 Task: Create a due date automation trigger when advanced on, 2 working days before a card is due add fields without custom field "Resume" set to a date between 1 and 7 days from now is due at 11:00 AM.
Action: Mouse moved to (935, 76)
Screenshot: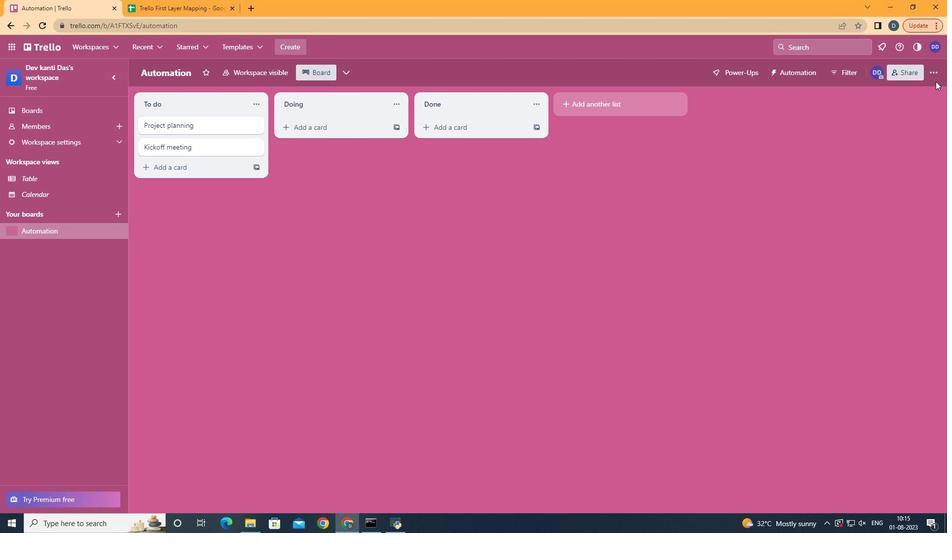 
Action: Mouse pressed left at (935, 76)
Screenshot: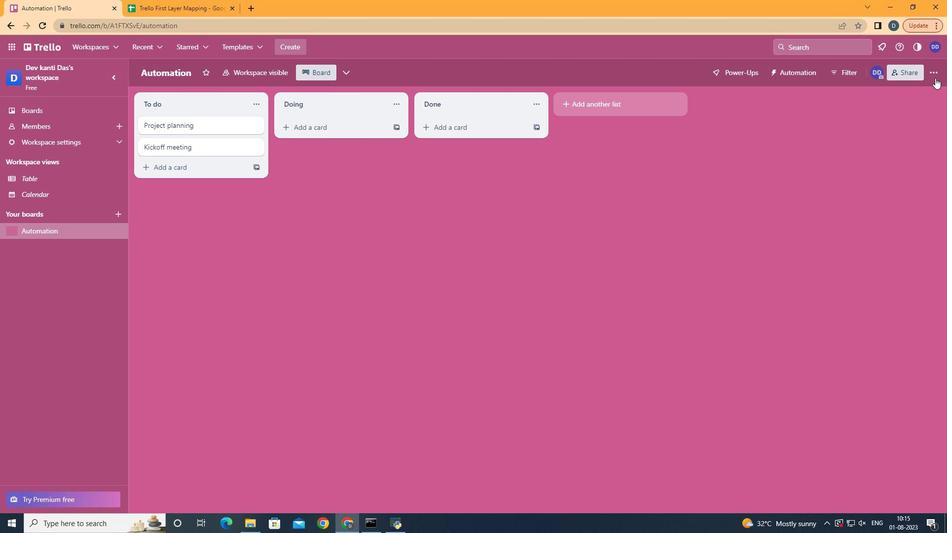 
Action: Mouse moved to (880, 201)
Screenshot: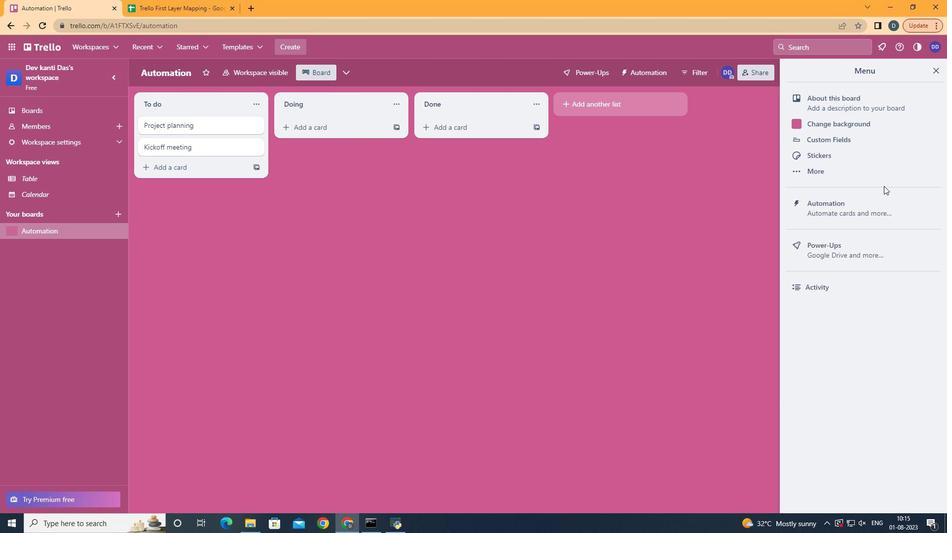
Action: Mouse pressed left at (880, 201)
Screenshot: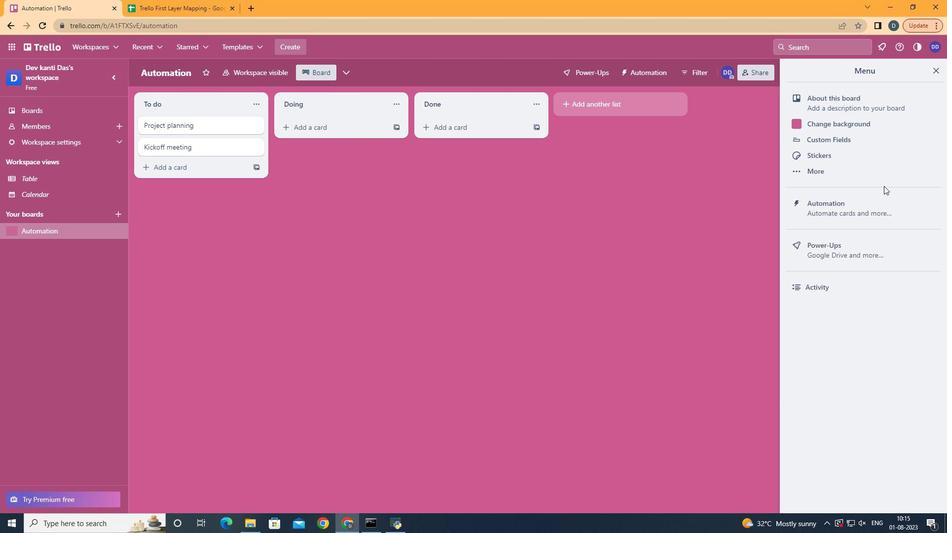 
Action: Mouse moved to (170, 198)
Screenshot: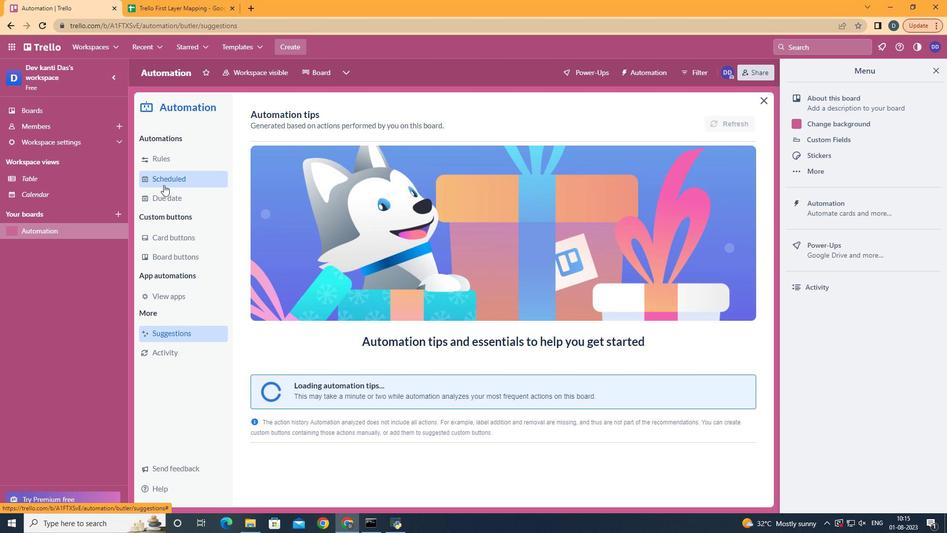 
Action: Mouse pressed left at (170, 198)
Screenshot: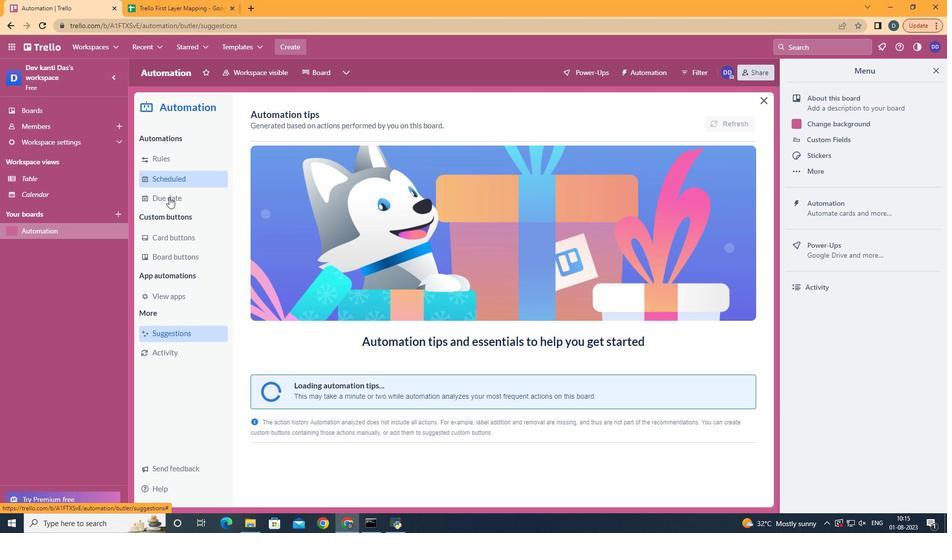
Action: Mouse moved to (690, 122)
Screenshot: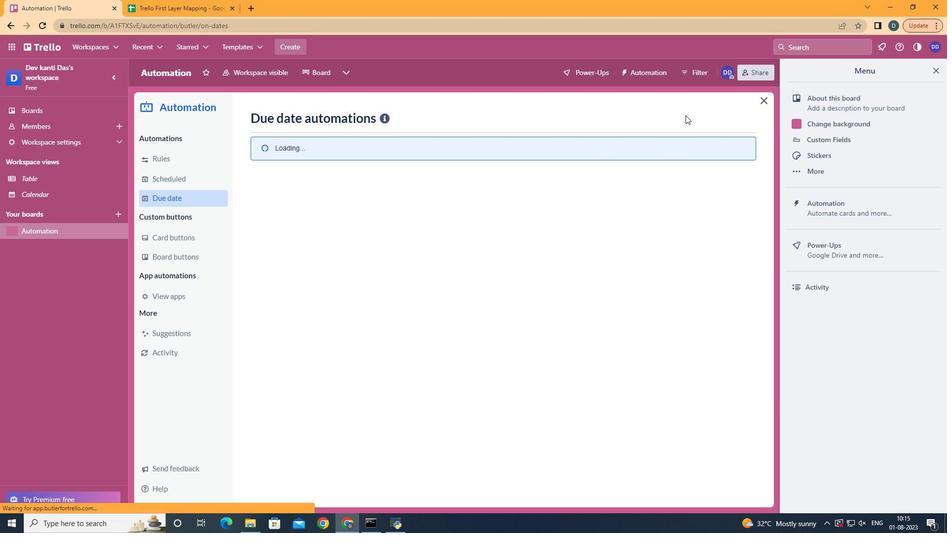 
Action: Mouse pressed left at (690, 122)
Screenshot: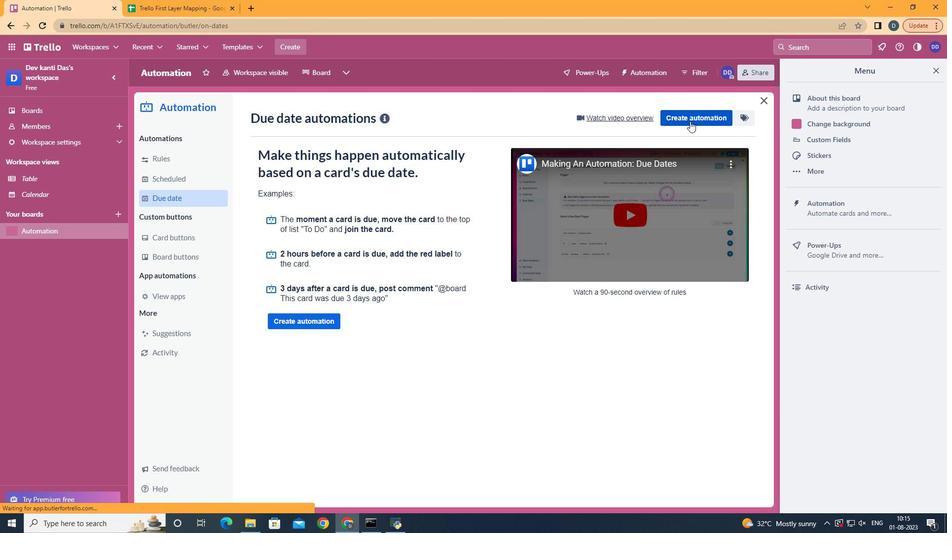 
Action: Mouse moved to (535, 219)
Screenshot: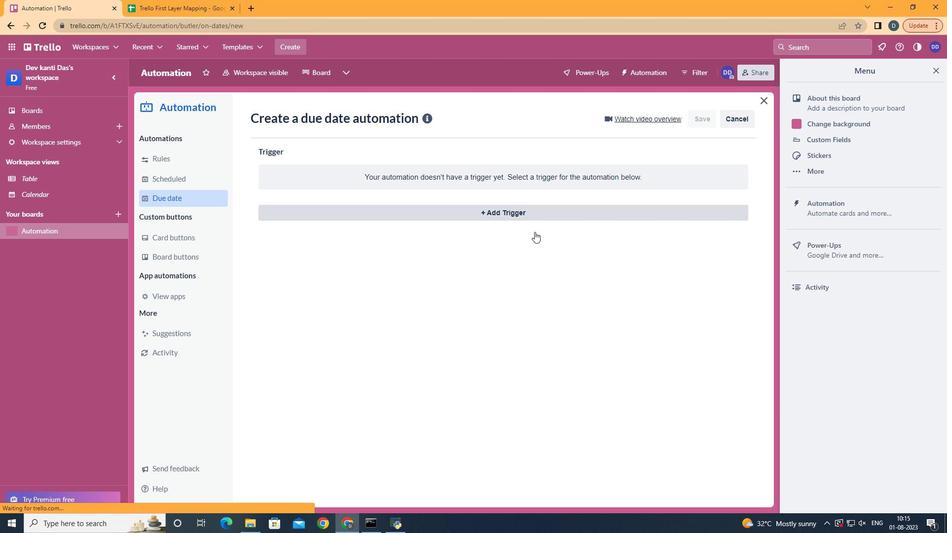 
Action: Mouse pressed left at (535, 219)
Screenshot: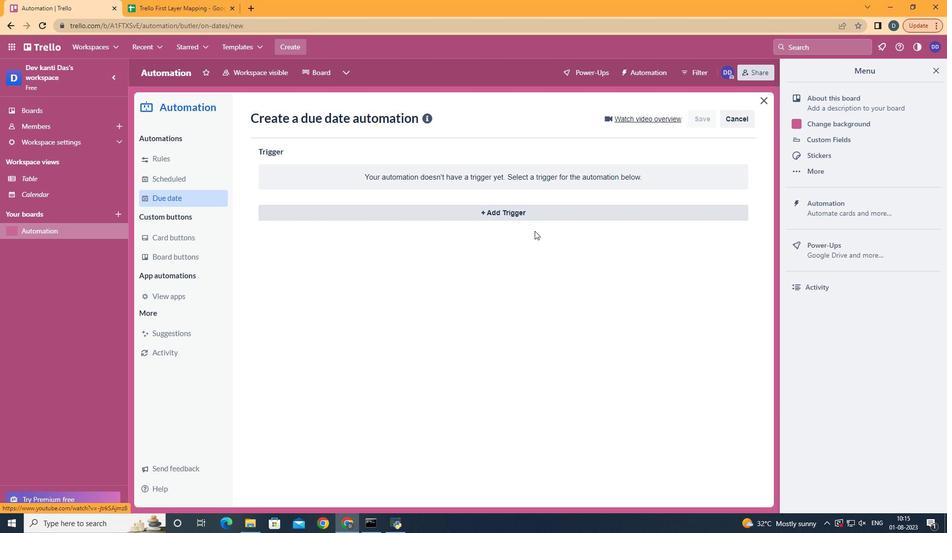 
Action: Mouse moved to (324, 400)
Screenshot: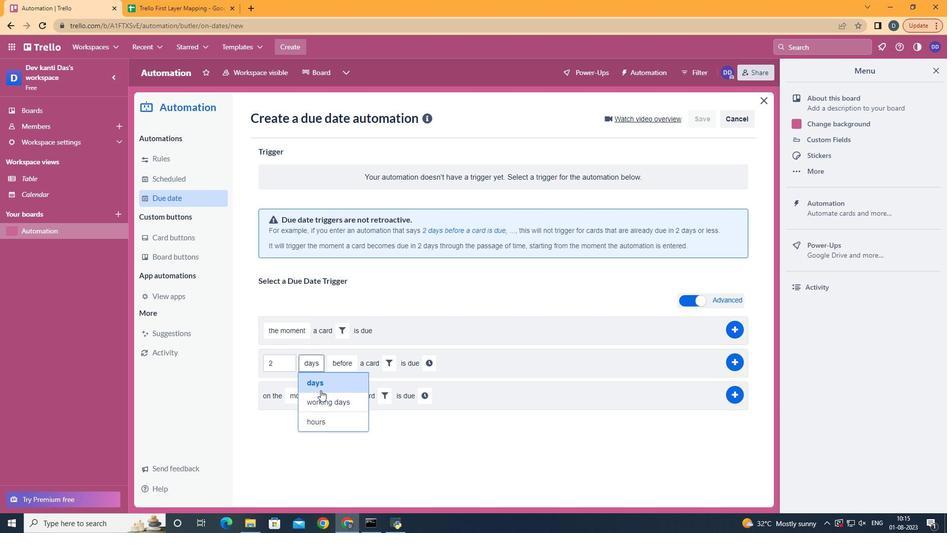 
Action: Mouse pressed left at (324, 400)
Screenshot: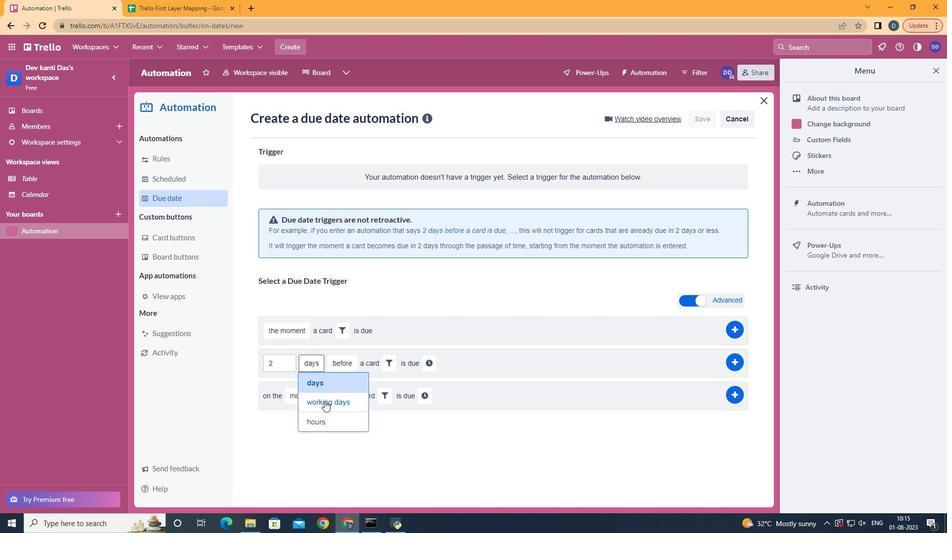 
Action: Mouse moved to (411, 368)
Screenshot: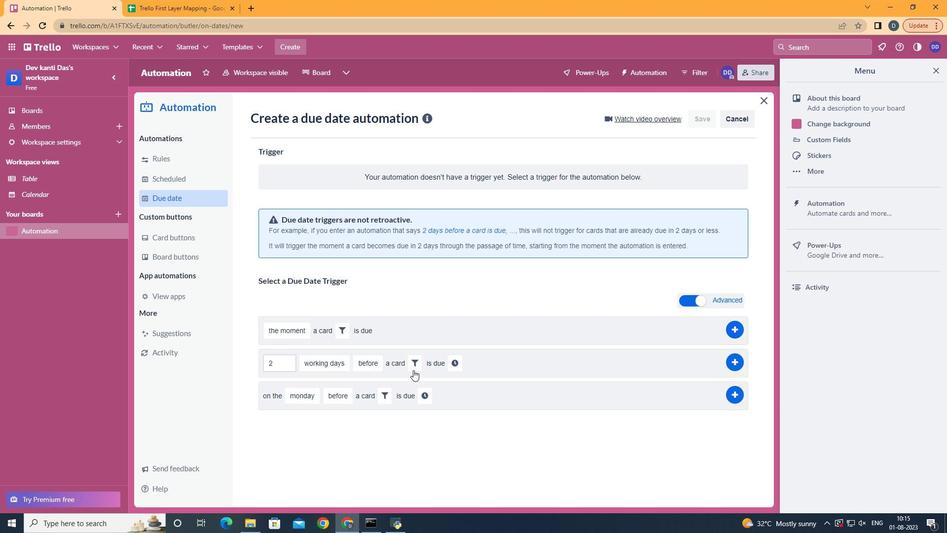 
Action: Mouse pressed left at (411, 368)
Screenshot: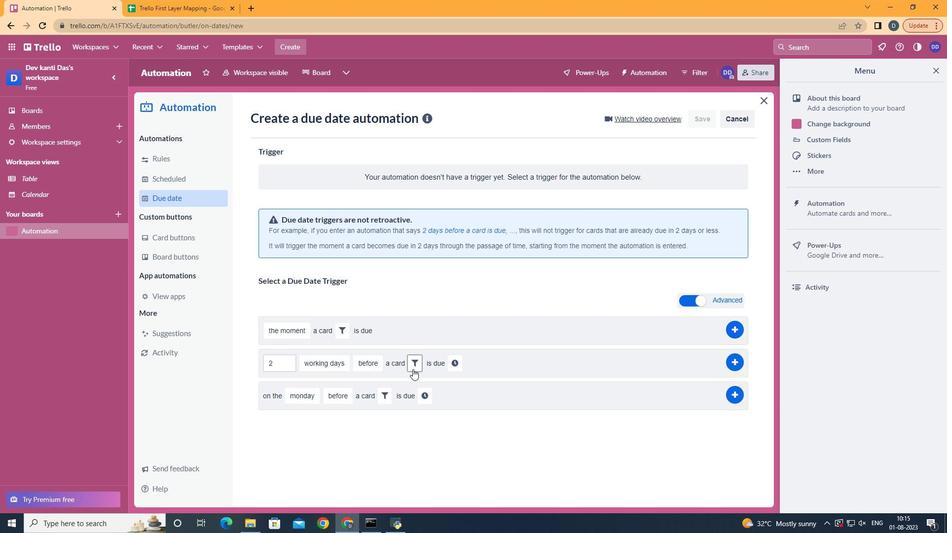 
Action: Mouse moved to (583, 400)
Screenshot: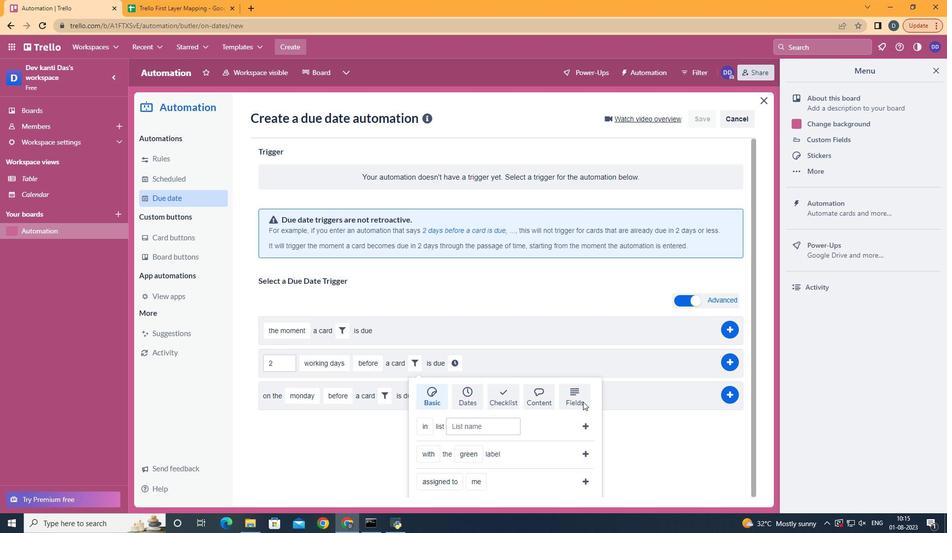 
Action: Mouse pressed left at (583, 400)
Screenshot: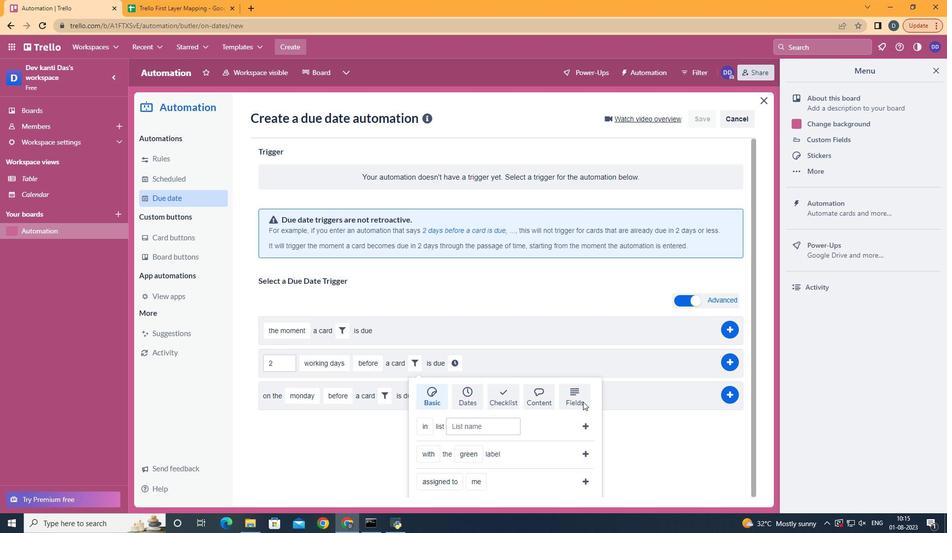 
Action: Mouse moved to (583, 398)
Screenshot: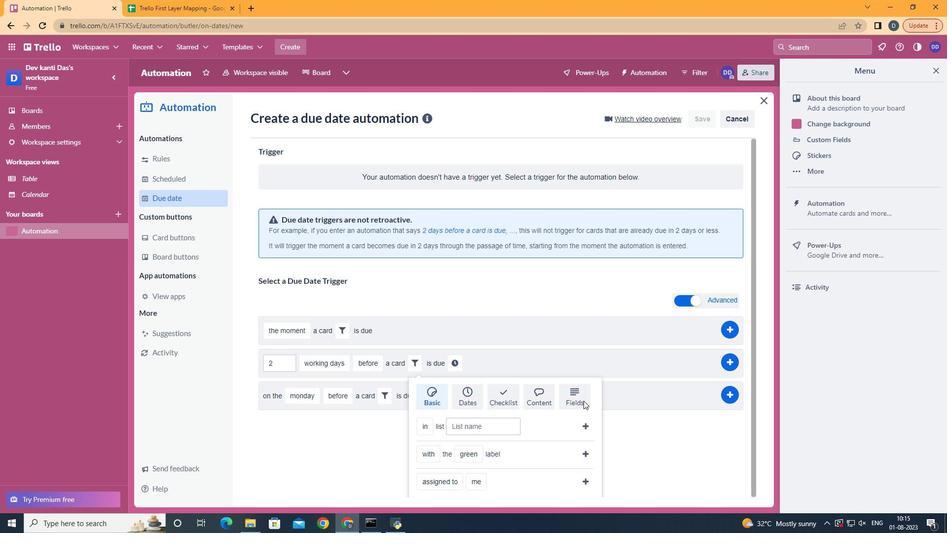 
Action: Mouse scrolled (583, 398) with delta (0, 0)
Screenshot: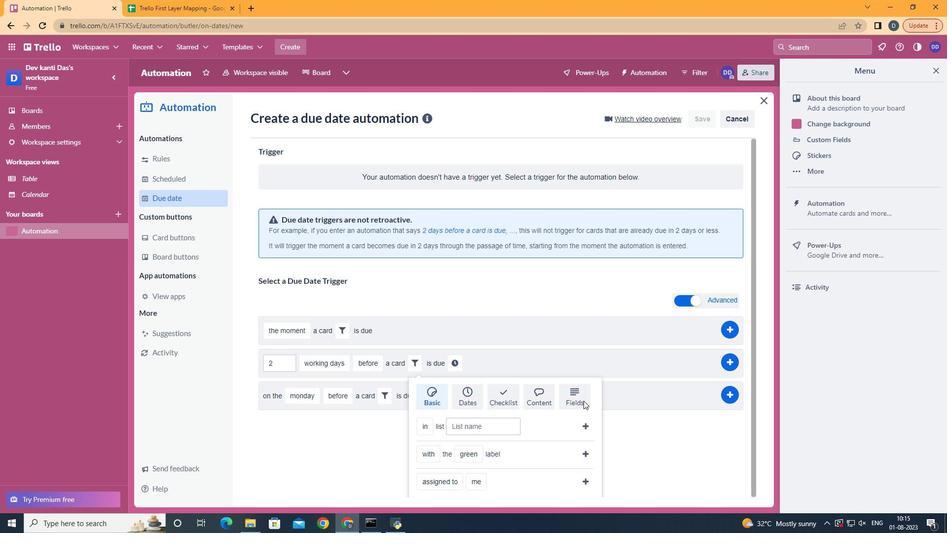 
Action: Mouse scrolled (583, 398) with delta (0, 0)
Screenshot: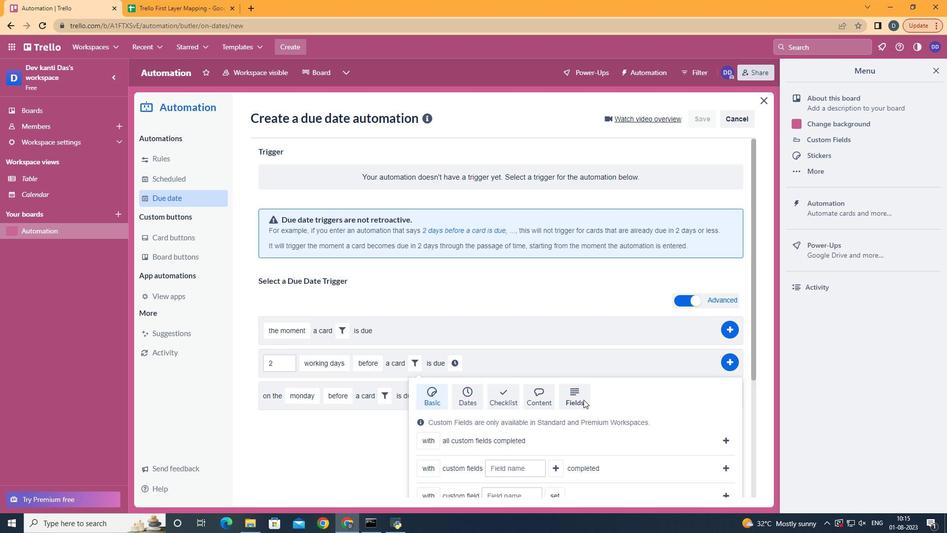 
Action: Mouse scrolled (583, 398) with delta (0, 0)
Screenshot: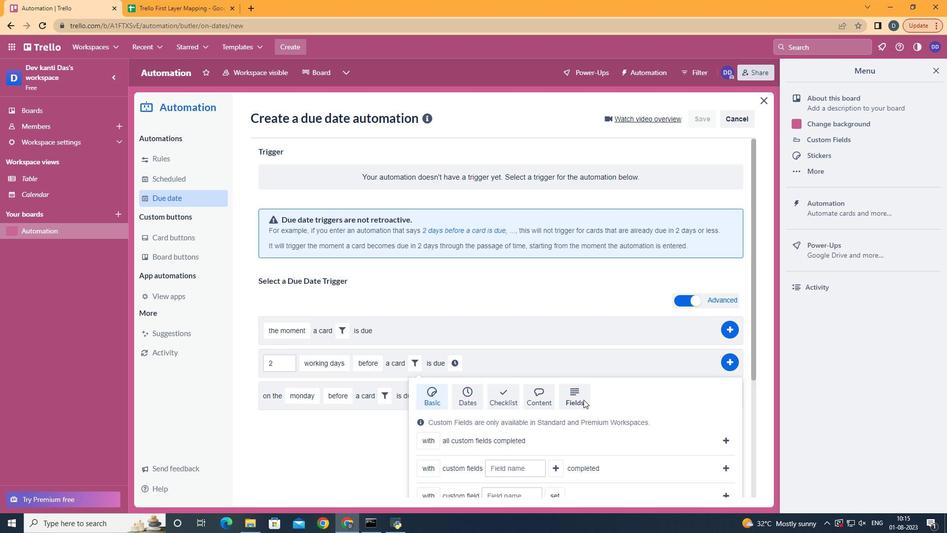 
Action: Mouse scrolled (583, 398) with delta (0, 0)
Screenshot: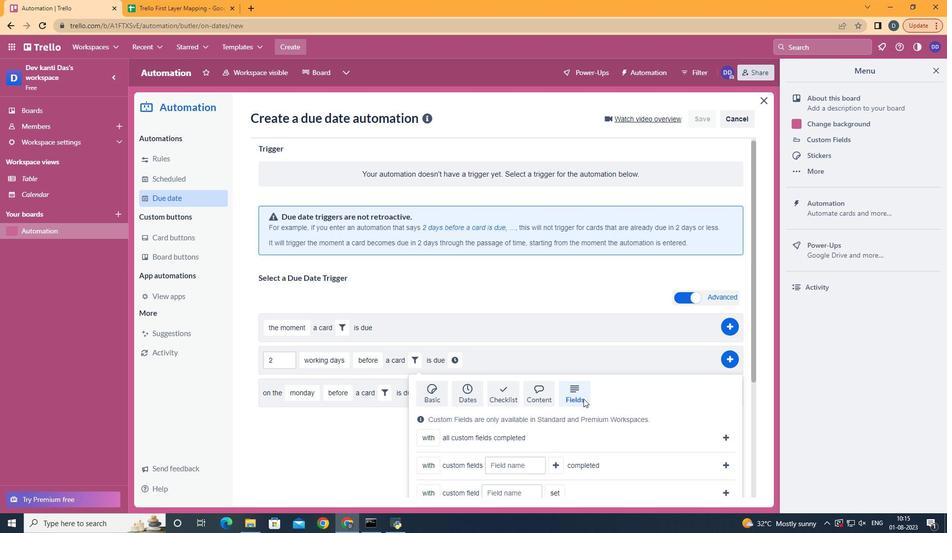 
Action: Mouse scrolled (583, 398) with delta (0, 0)
Screenshot: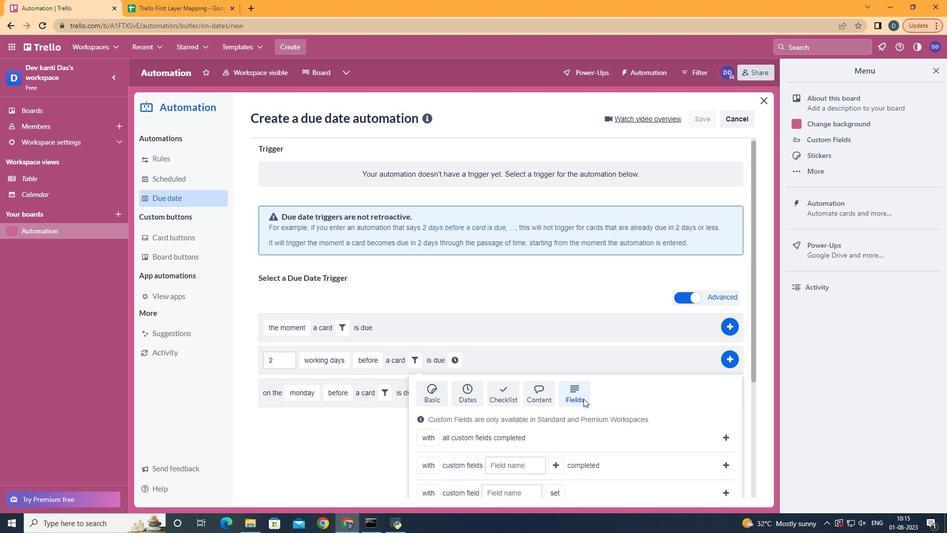 
Action: Mouse scrolled (583, 398) with delta (0, 0)
Screenshot: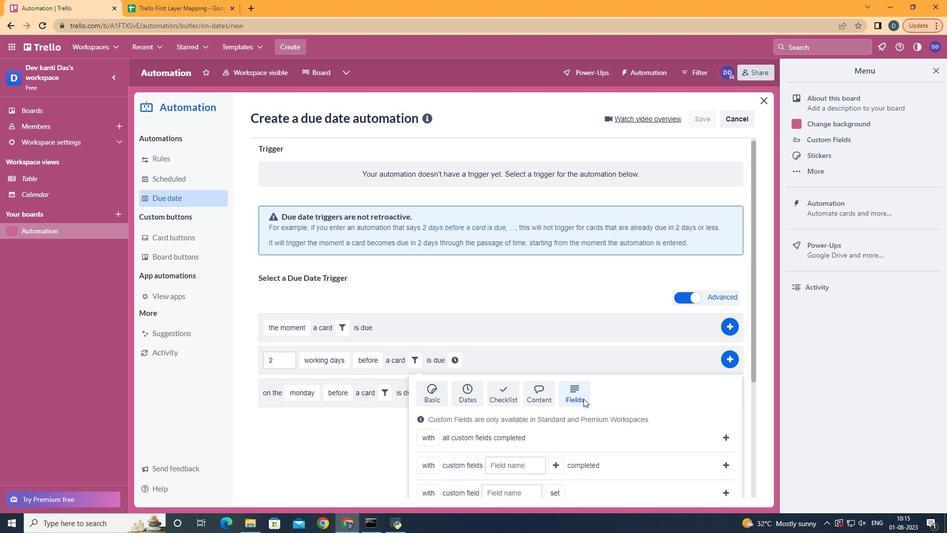 
Action: Mouse moved to (446, 444)
Screenshot: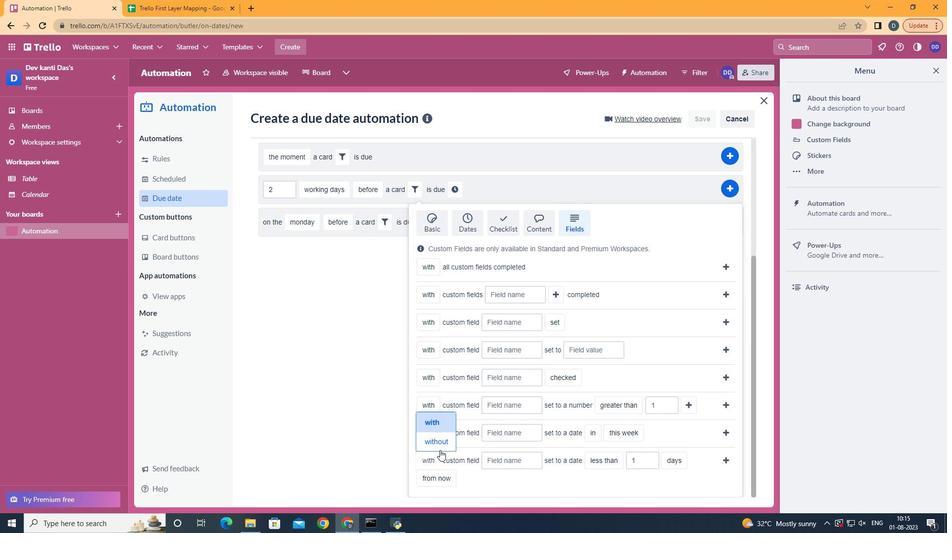 
Action: Mouse pressed left at (446, 444)
Screenshot: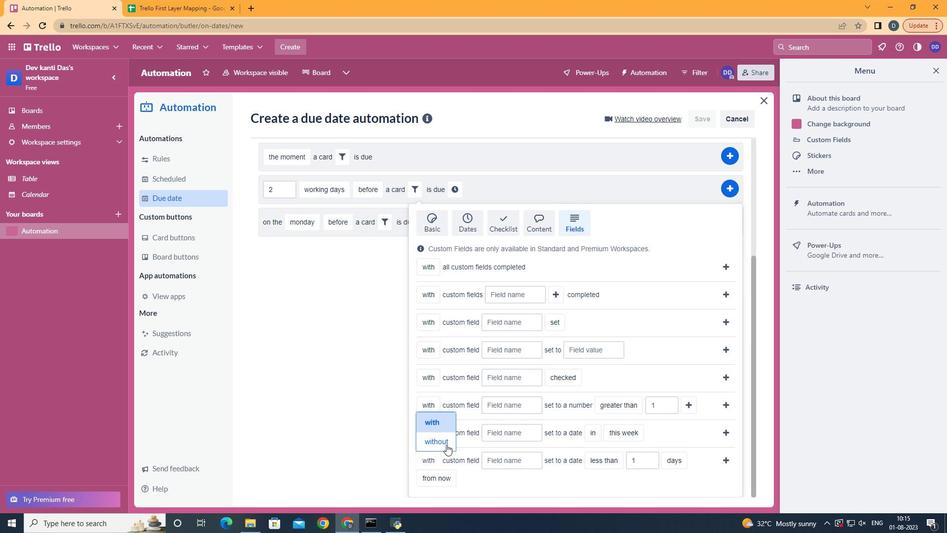 
Action: Mouse moved to (519, 464)
Screenshot: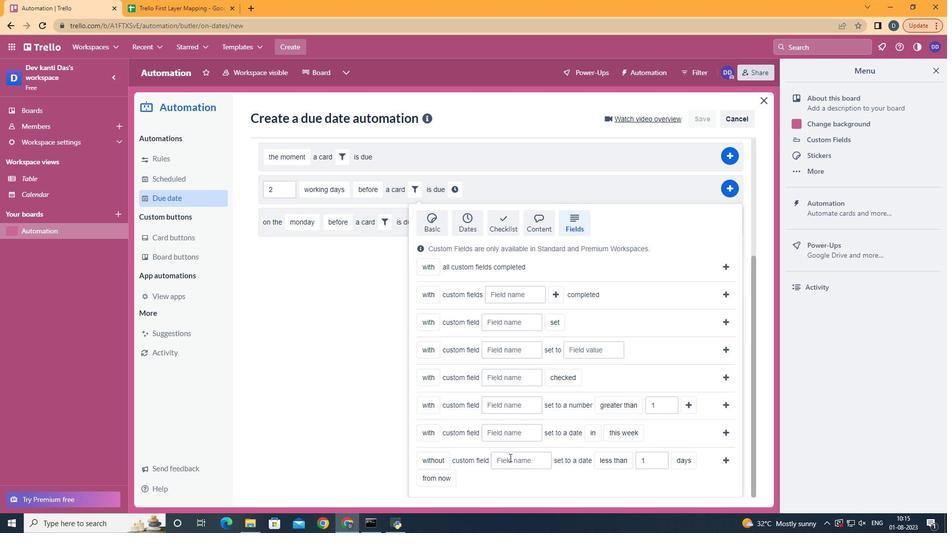 
Action: Mouse pressed left at (519, 464)
Screenshot: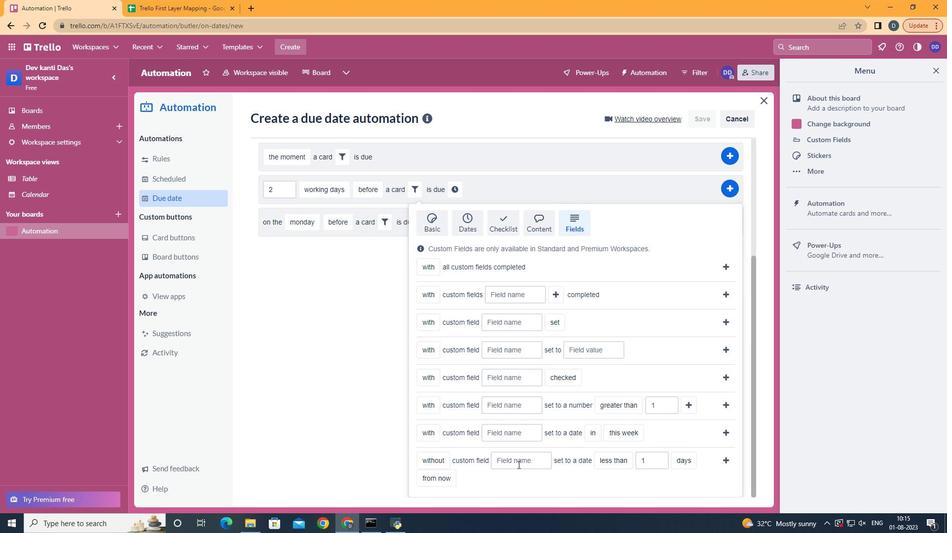 
Action: Key pressed <Key.shift>Resume
Screenshot: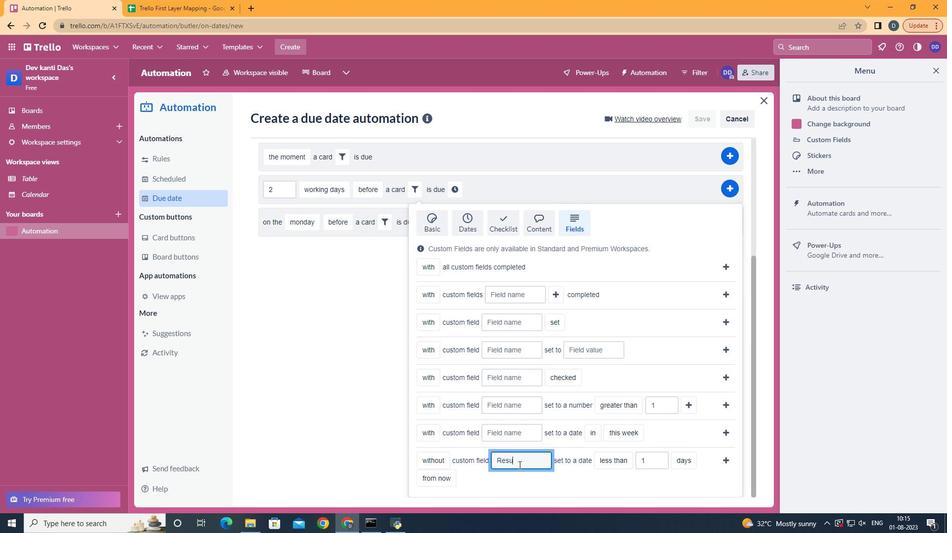 
Action: Mouse moved to (614, 445)
Screenshot: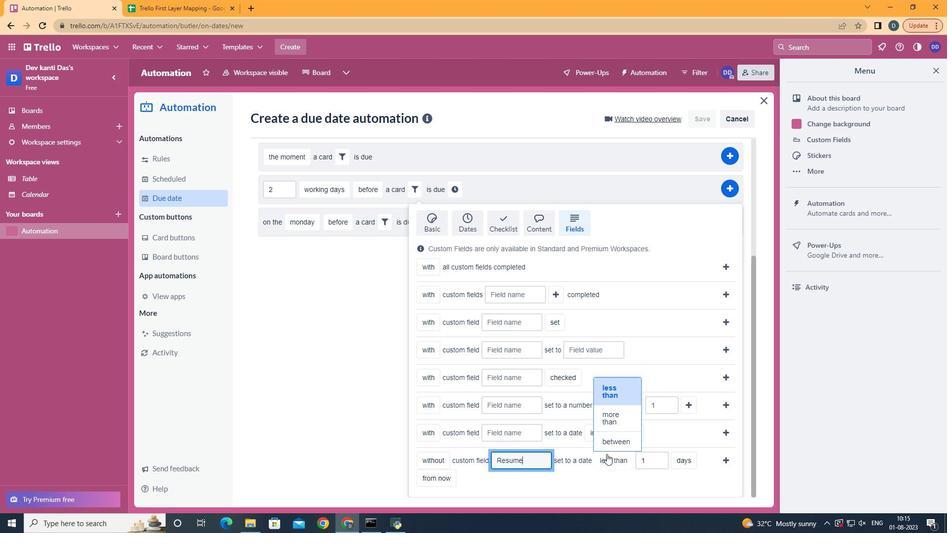 
Action: Mouse pressed left at (614, 445)
Screenshot: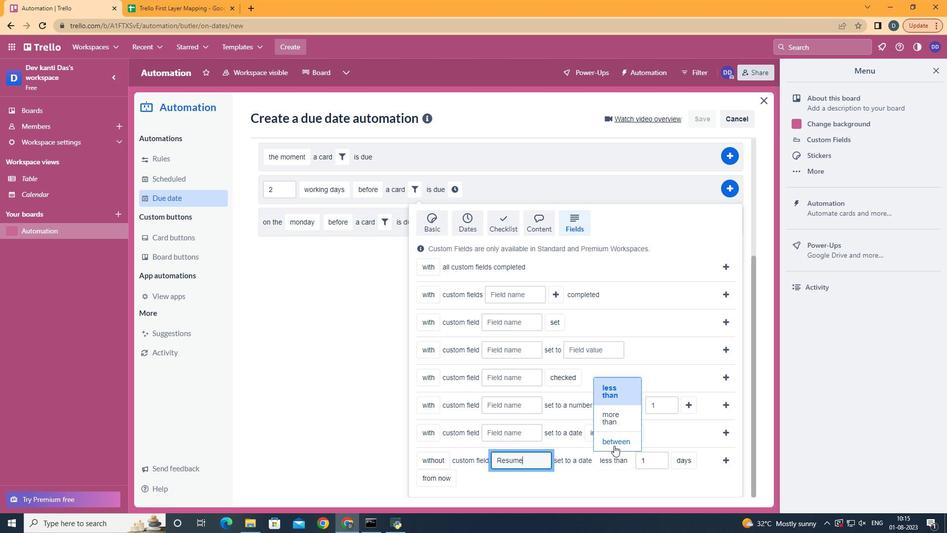 
Action: Mouse moved to (663, 460)
Screenshot: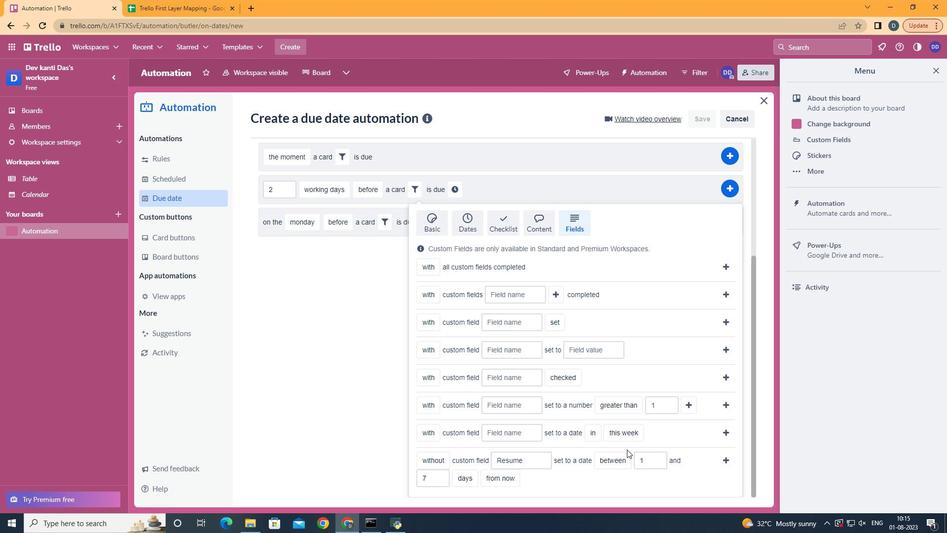 
Action: Mouse scrolled (663, 460) with delta (0, 0)
Screenshot: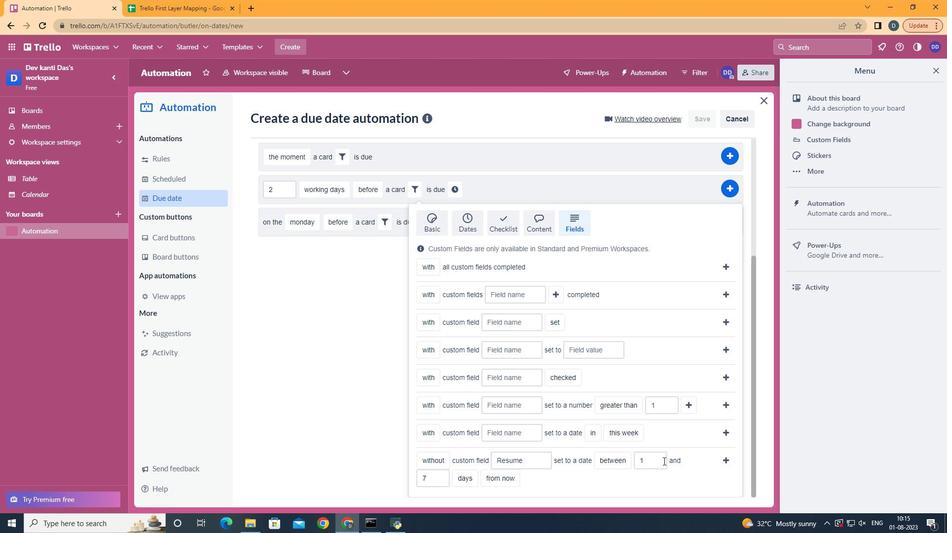 
Action: Mouse scrolled (663, 460) with delta (0, 0)
Screenshot: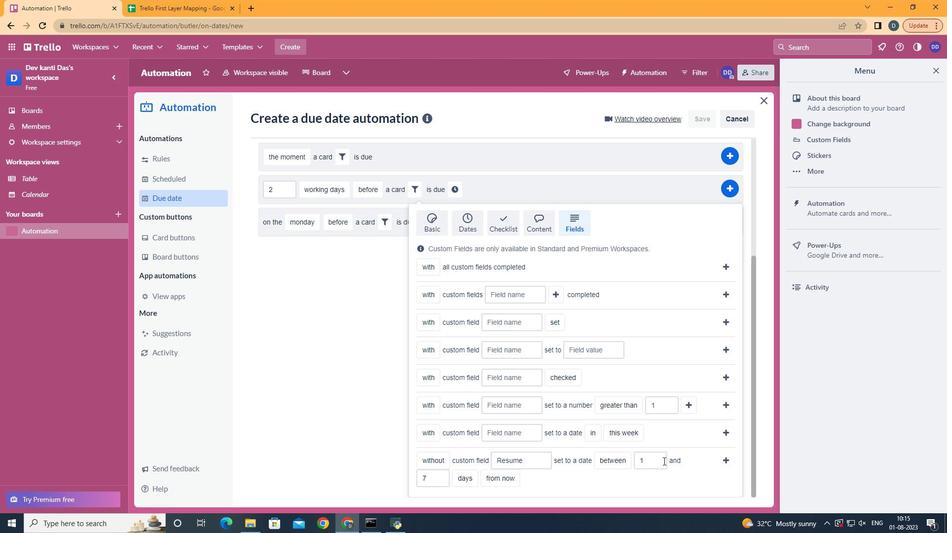 
Action: Mouse scrolled (663, 460) with delta (0, 0)
Screenshot: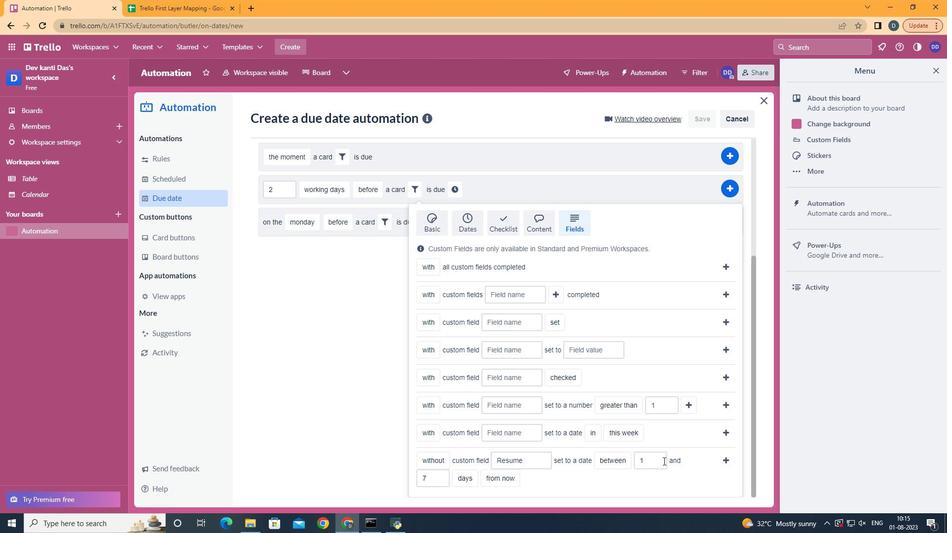
Action: Mouse moved to (472, 441)
Screenshot: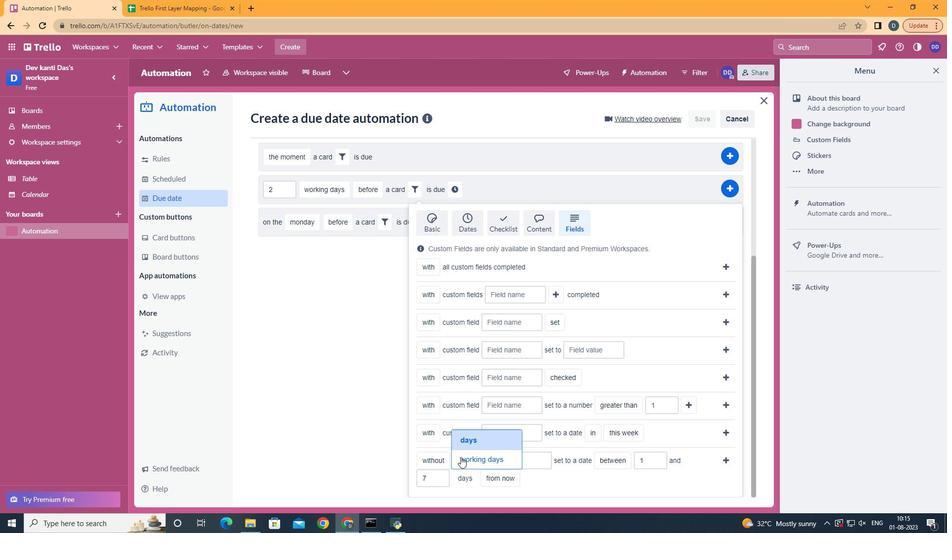 
Action: Mouse pressed left at (472, 441)
Screenshot: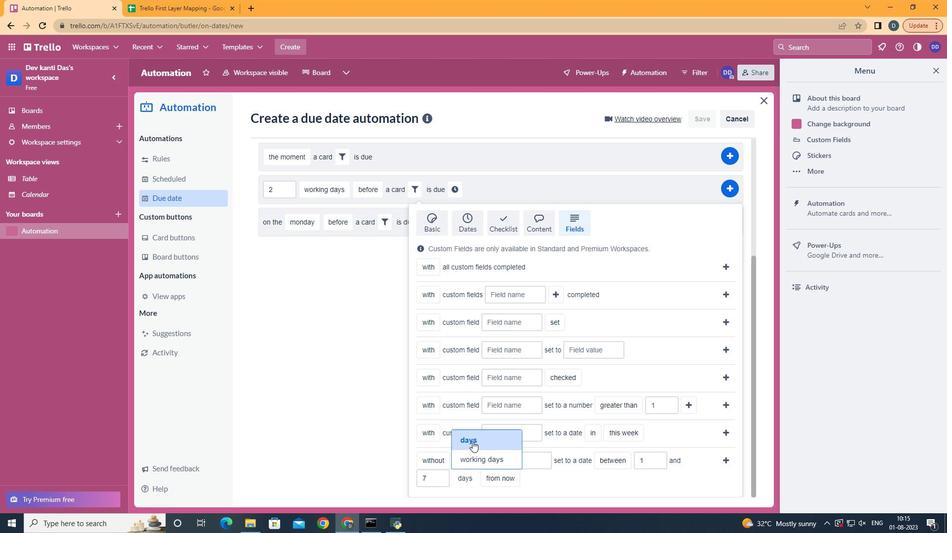 
Action: Mouse moved to (513, 441)
Screenshot: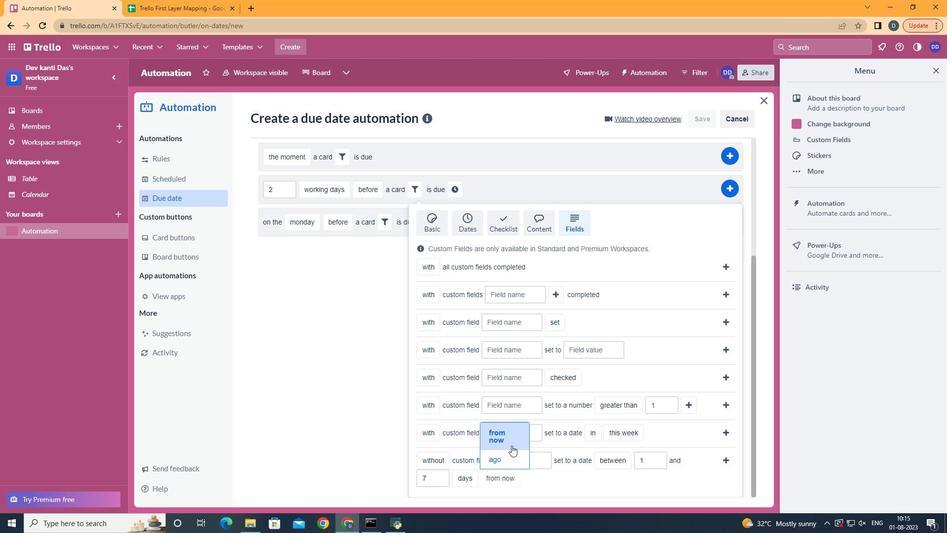 
Action: Mouse pressed left at (513, 441)
Screenshot: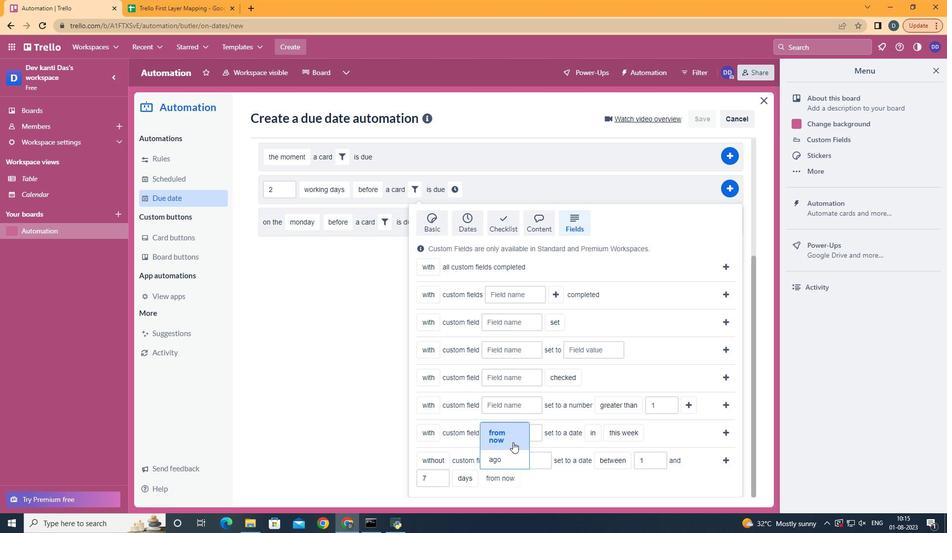 
Action: Mouse moved to (722, 460)
Screenshot: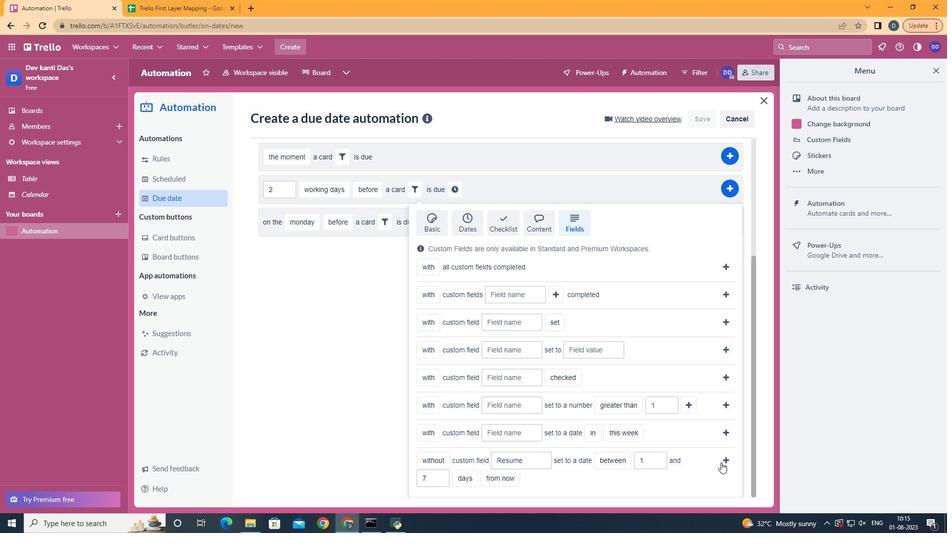 
Action: Mouse pressed left at (722, 460)
Screenshot: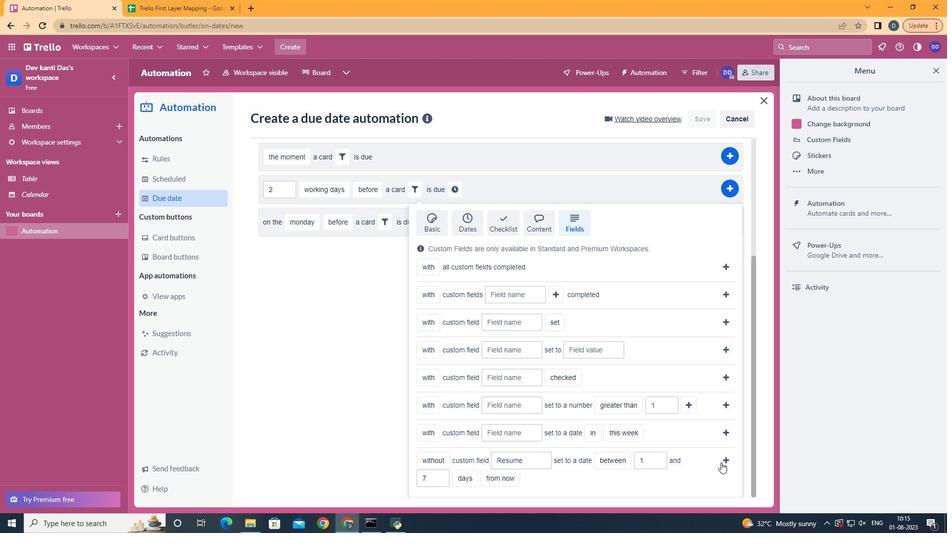 
Action: Mouse moved to (277, 382)
Screenshot: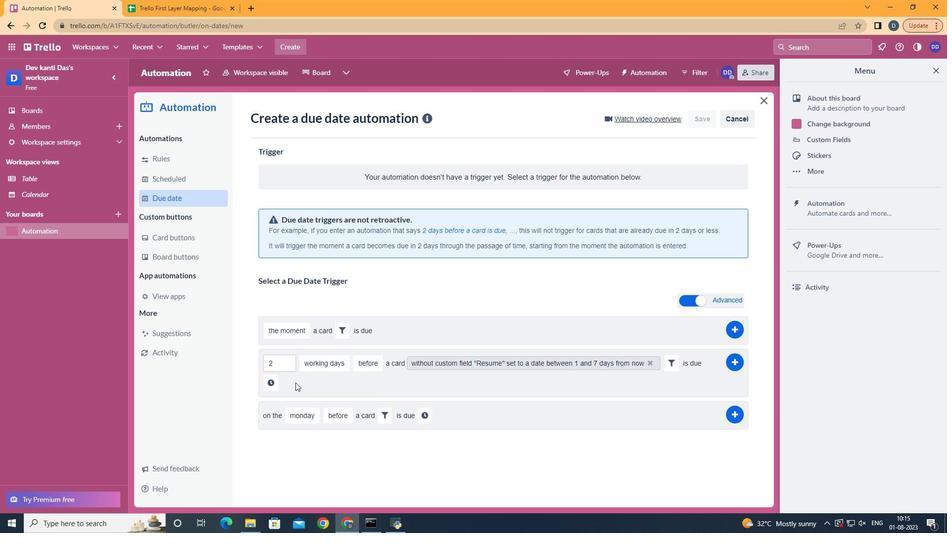 
Action: Mouse pressed left at (277, 382)
Screenshot: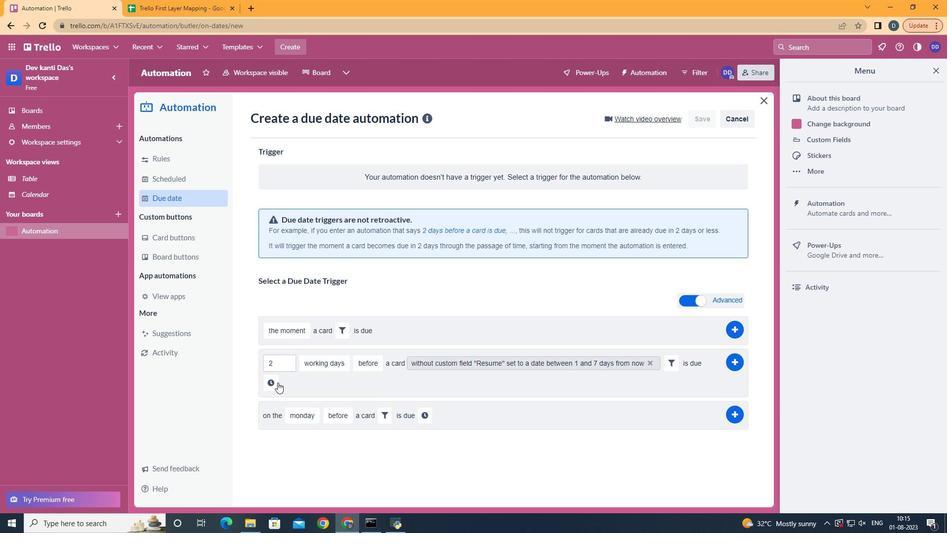 
Action: Mouse moved to (290, 382)
Screenshot: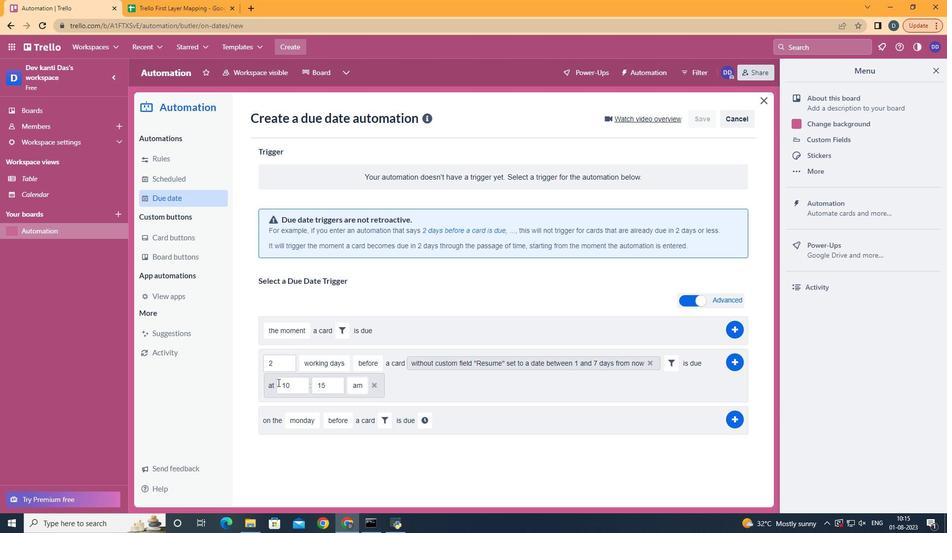 
Action: Mouse pressed left at (290, 382)
Screenshot: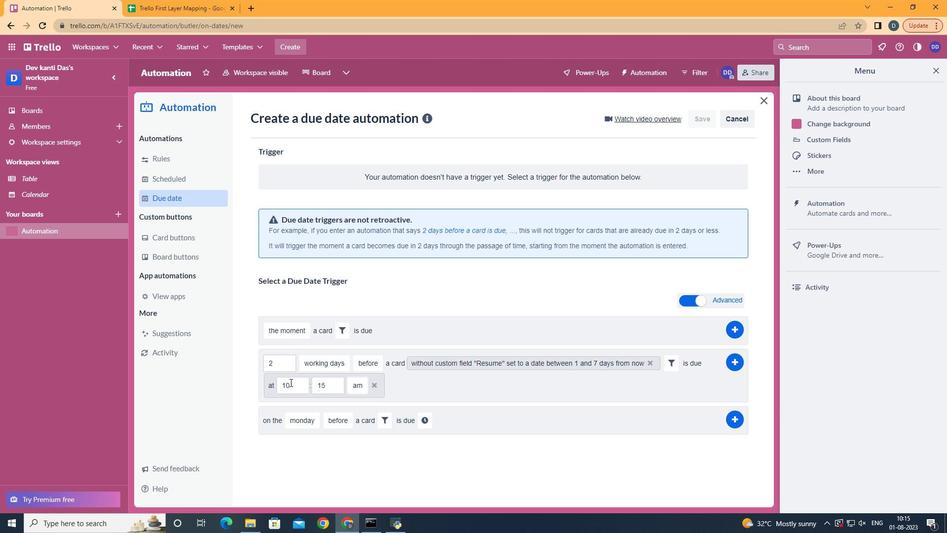 
Action: Mouse moved to (286, 383)
Screenshot: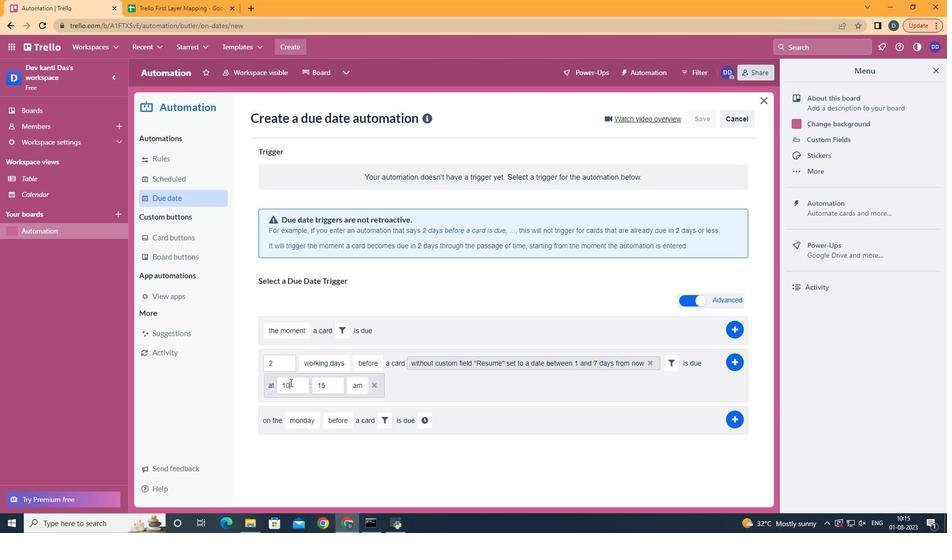 
Action: Key pressed <Key.backspace>1
Screenshot: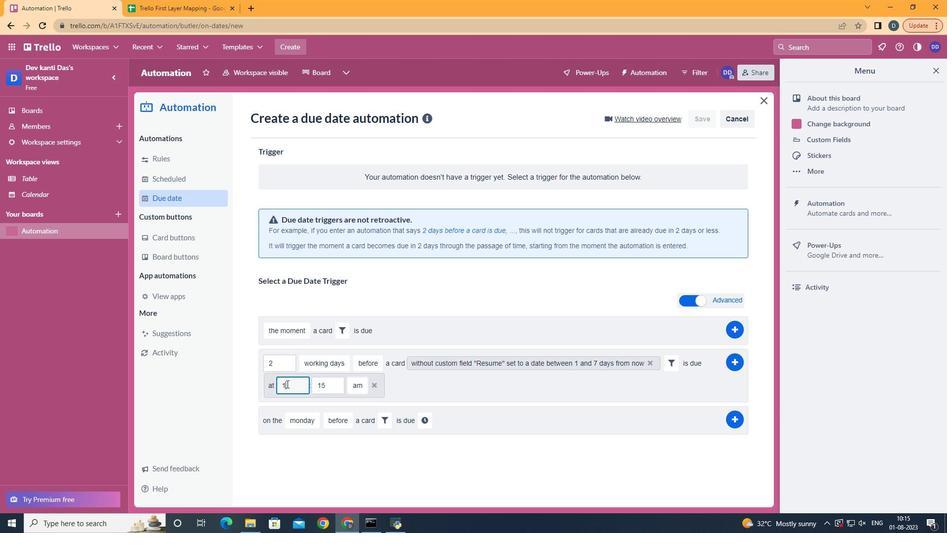 
Action: Mouse moved to (334, 387)
Screenshot: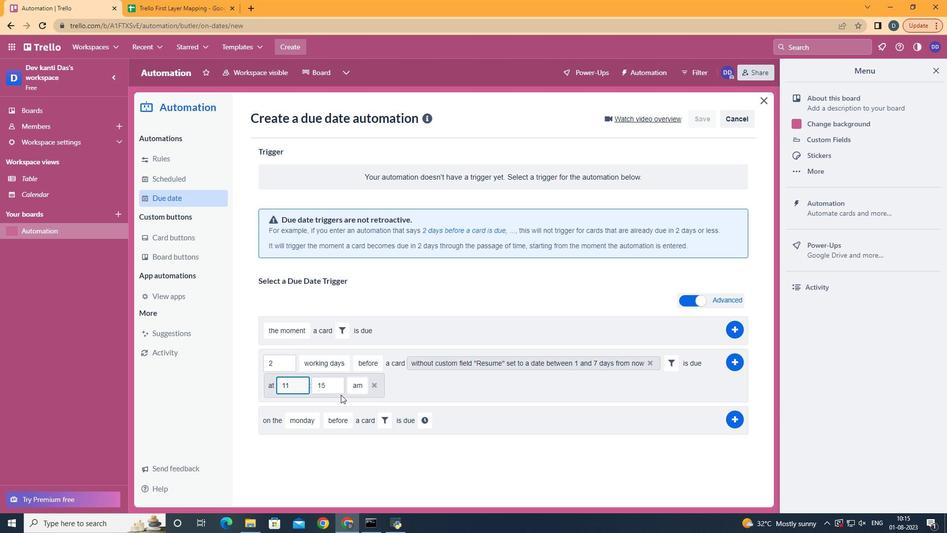 
Action: Mouse pressed left at (334, 387)
Screenshot: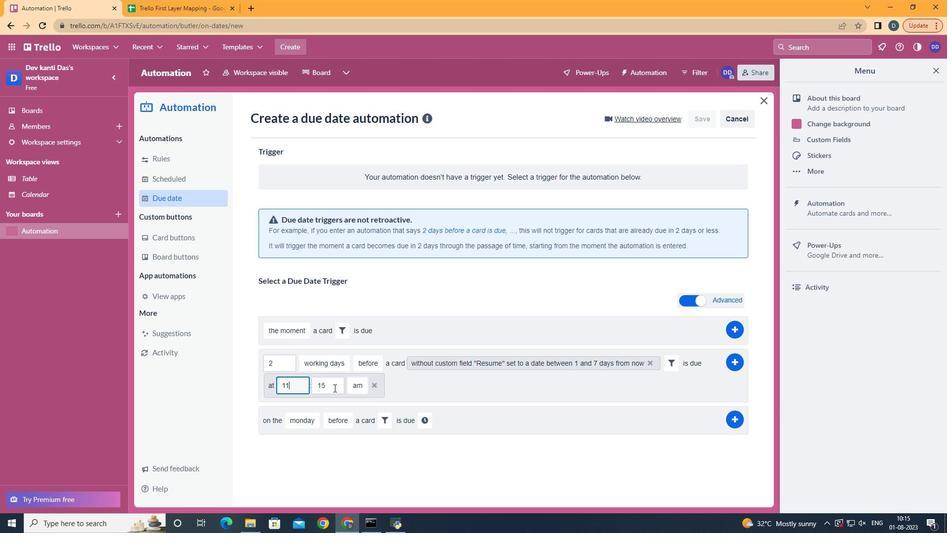 
Action: Key pressed <Key.backspace><Key.backspace>00
Screenshot: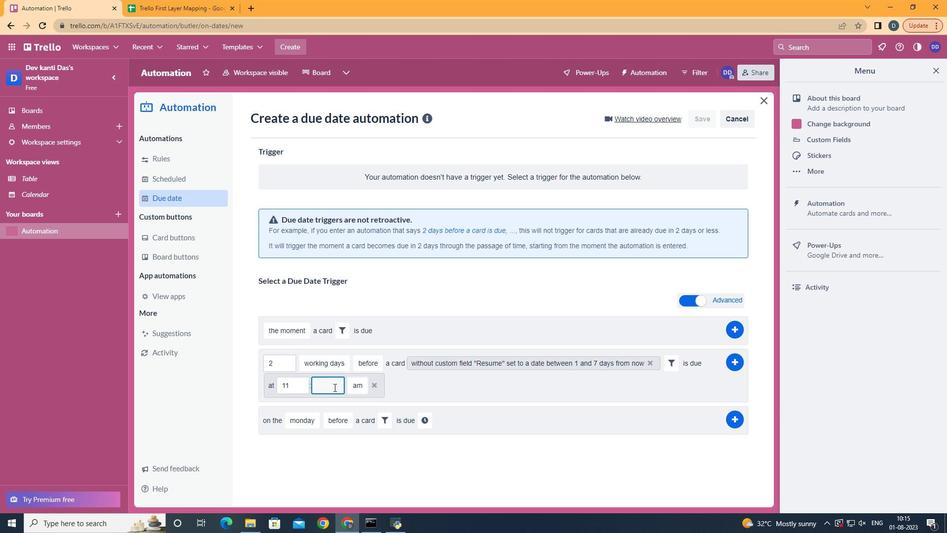 
Action: Mouse moved to (723, 362)
Screenshot: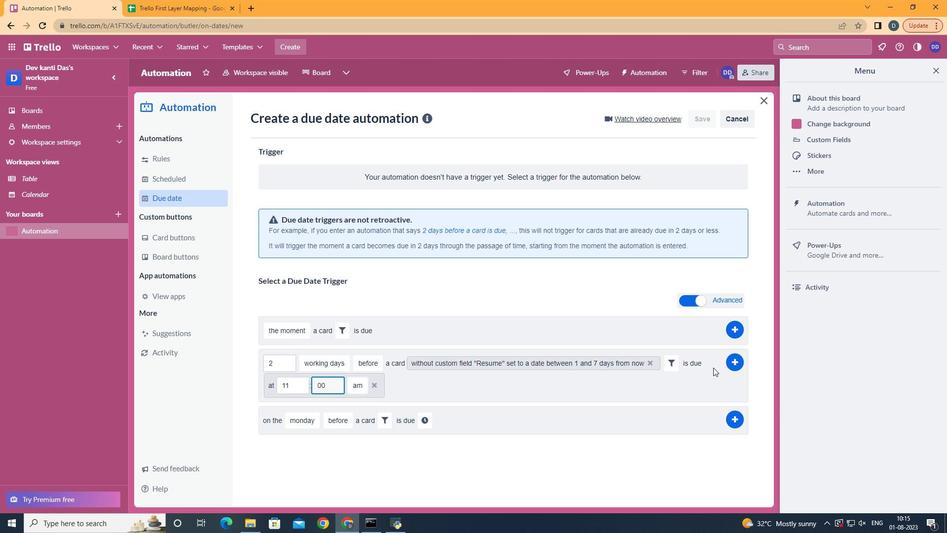 
Action: Mouse pressed left at (723, 362)
Screenshot: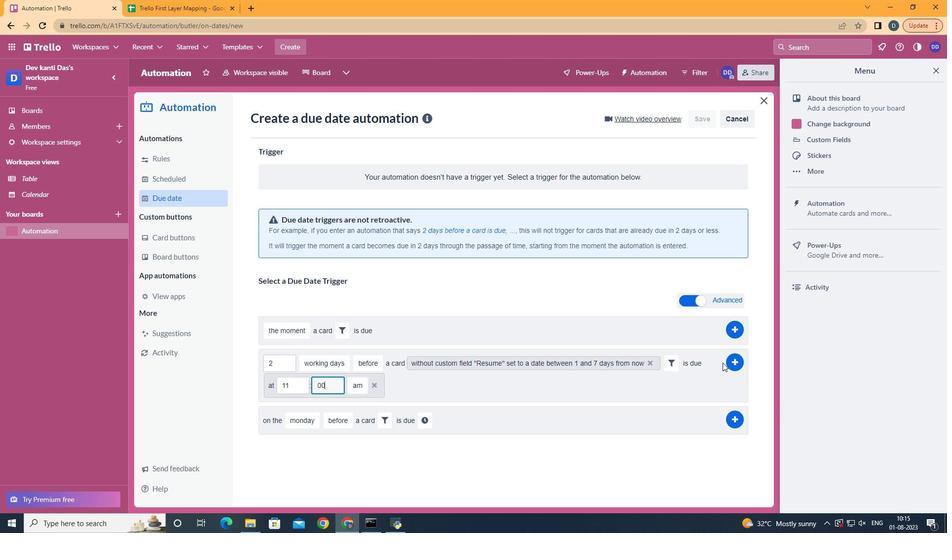 
Action: Mouse moved to (728, 360)
Screenshot: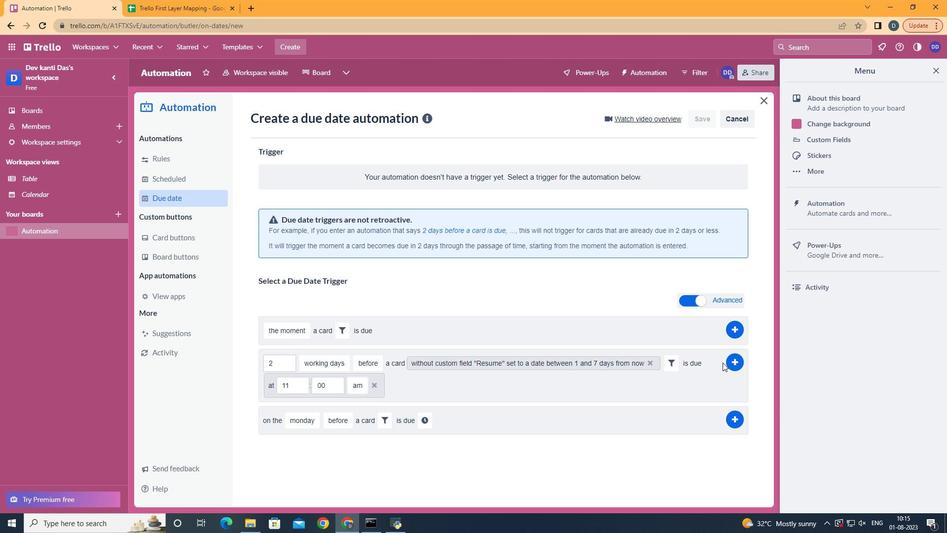 
Action: Mouse pressed left at (728, 360)
Screenshot: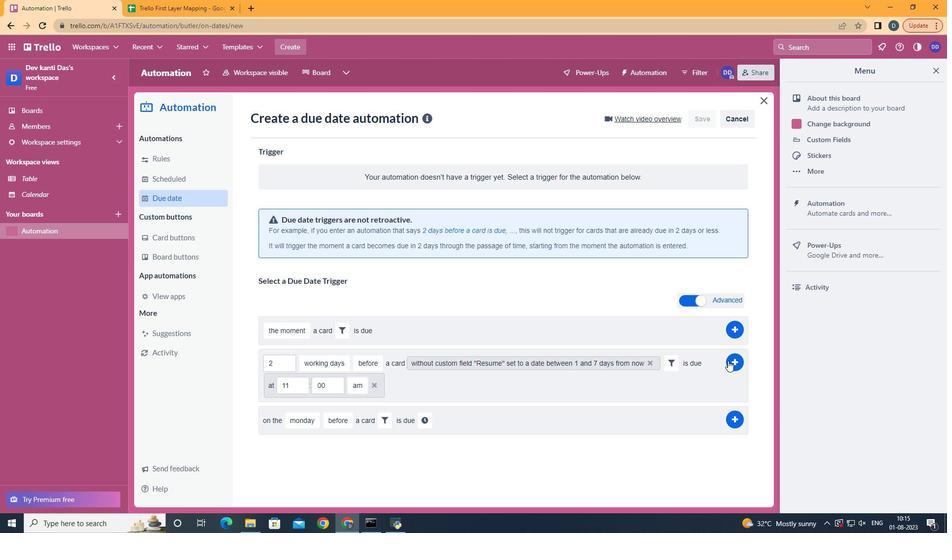 
Action: Mouse moved to (524, 321)
Screenshot: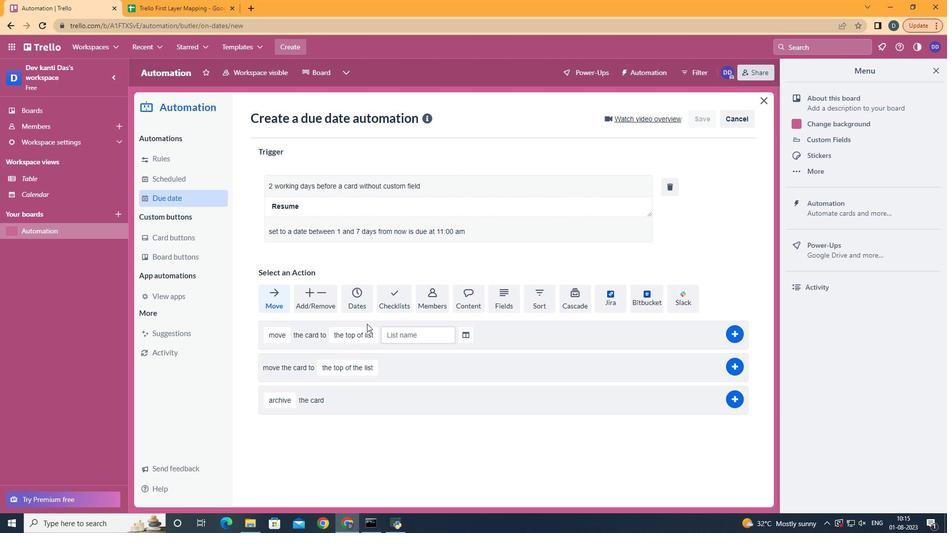 
